 Task: Insert the diagram relationship with color pink.
Action: Mouse moved to (99, 53)
Screenshot: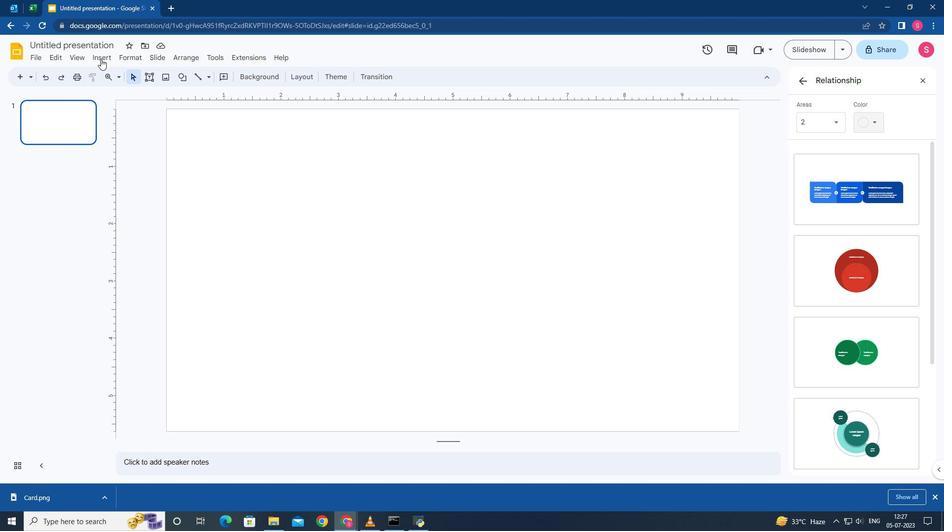 
Action: Mouse pressed left at (99, 53)
Screenshot: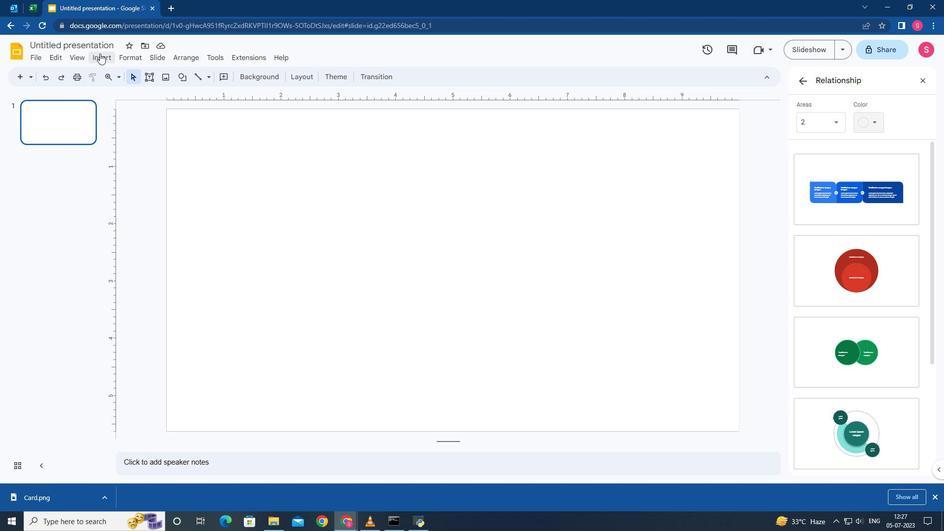 
Action: Mouse moved to (143, 183)
Screenshot: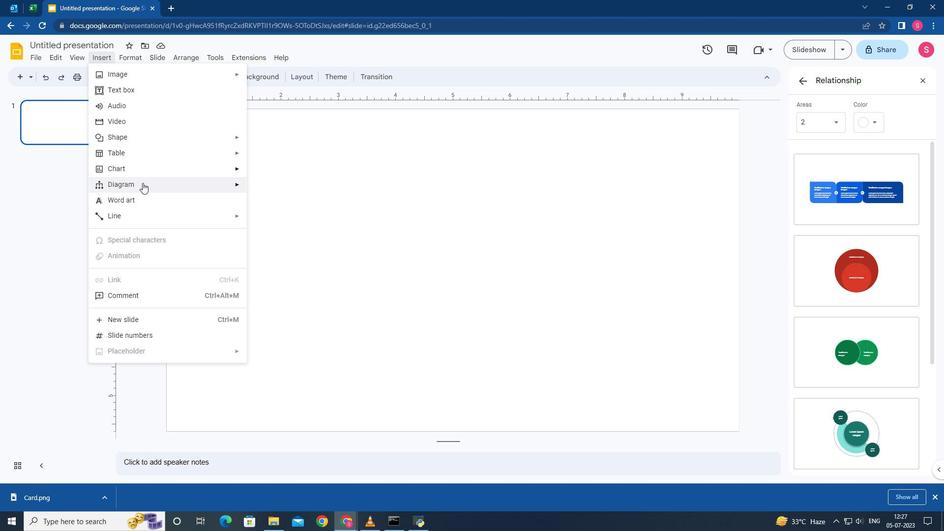 
Action: Mouse pressed left at (143, 183)
Screenshot: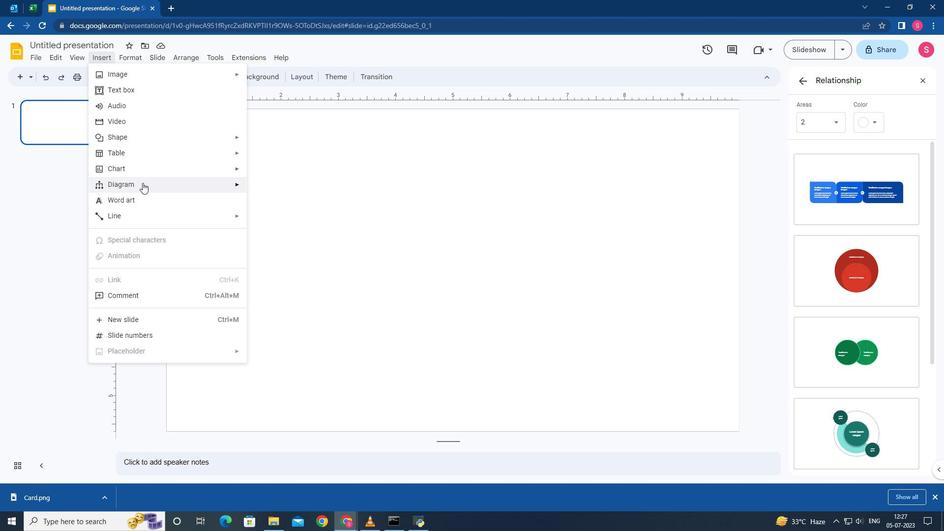 
Action: Mouse moved to (282, 251)
Screenshot: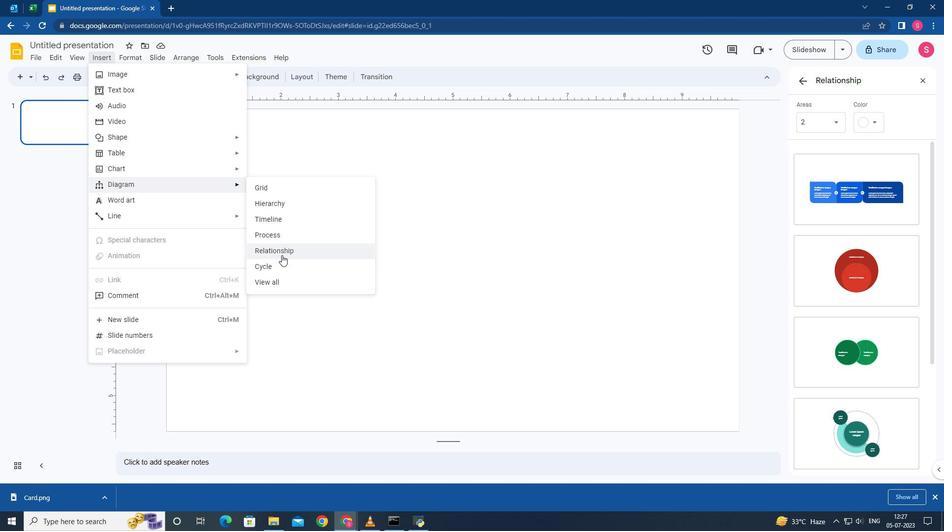 
Action: Mouse pressed left at (282, 251)
Screenshot: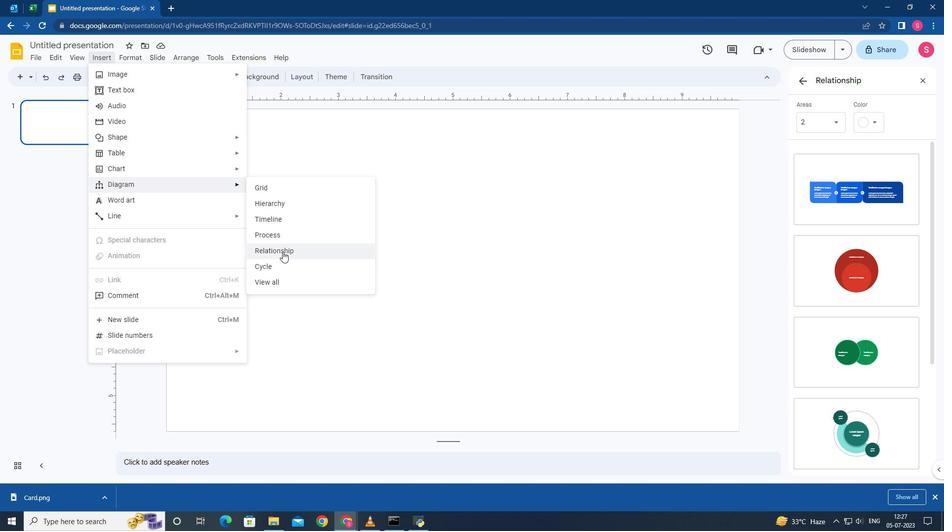 
Action: Mouse moved to (872, 120)
Screenshot: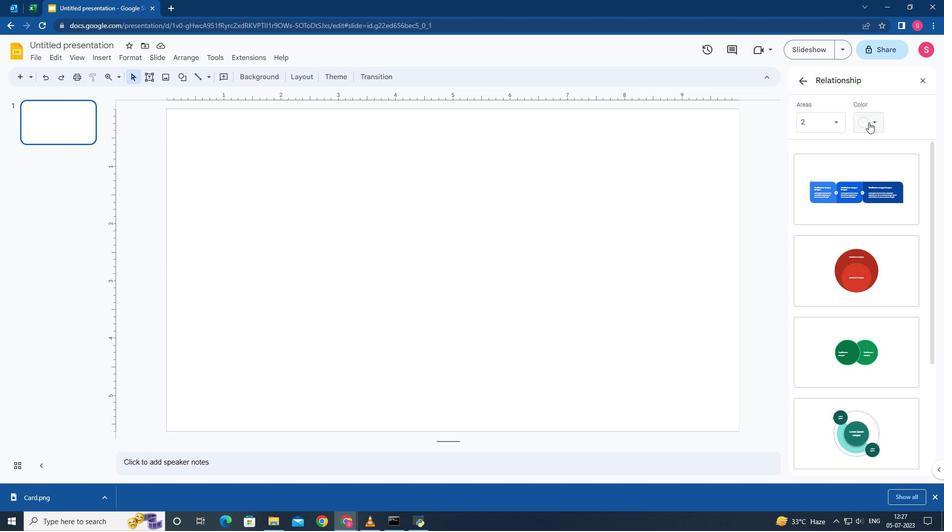 
Action: Mouse pressed left at (872, 120)
Screenshot: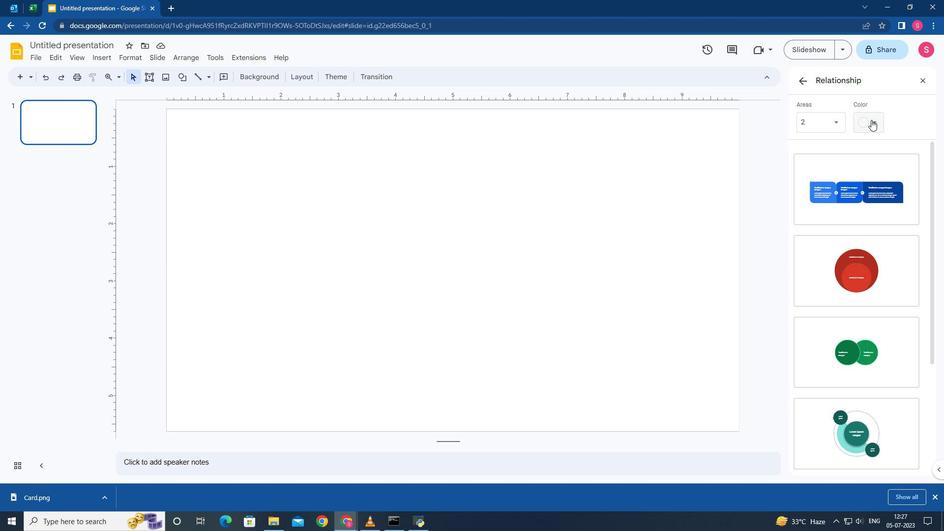
Action: Mouse moved to (918, 159)
Screenshot: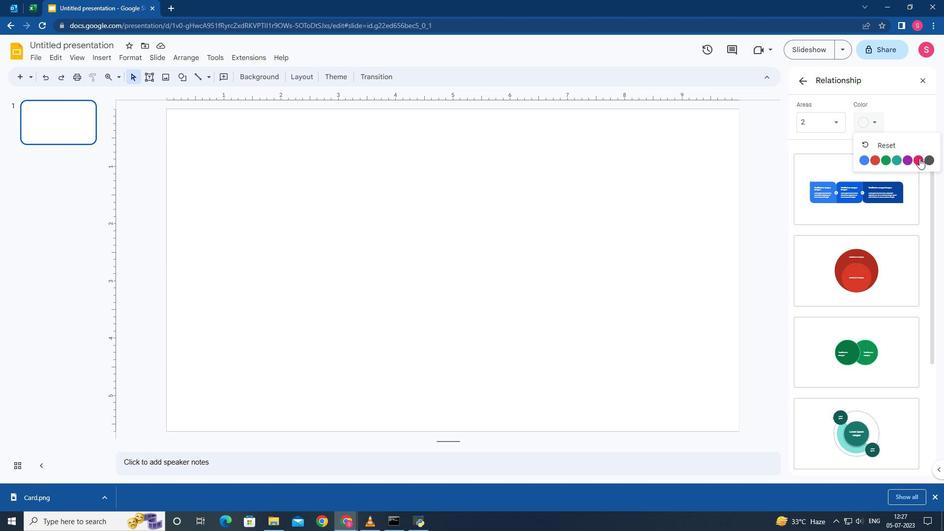 
Action: Mouse pressed left at (918, 159)
Screenshot: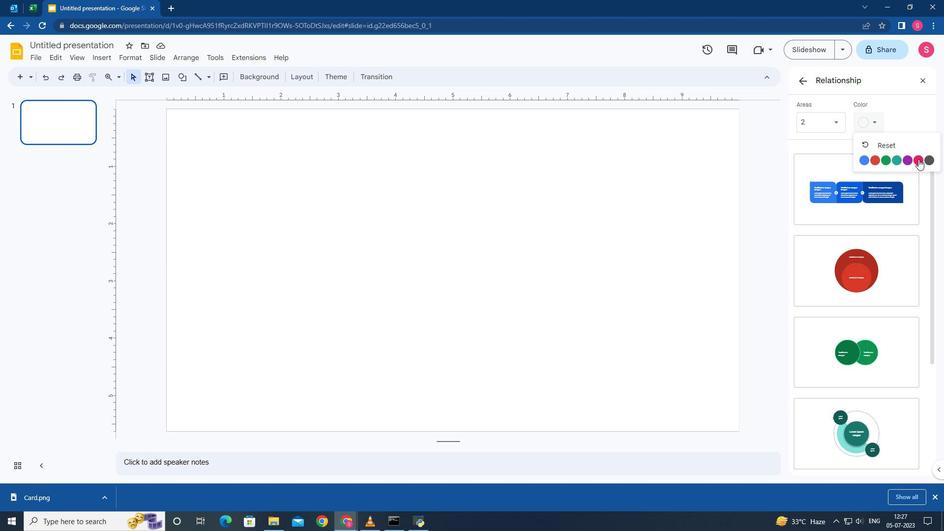 
Action: Mouse moved to (867, 258)
Screenshot: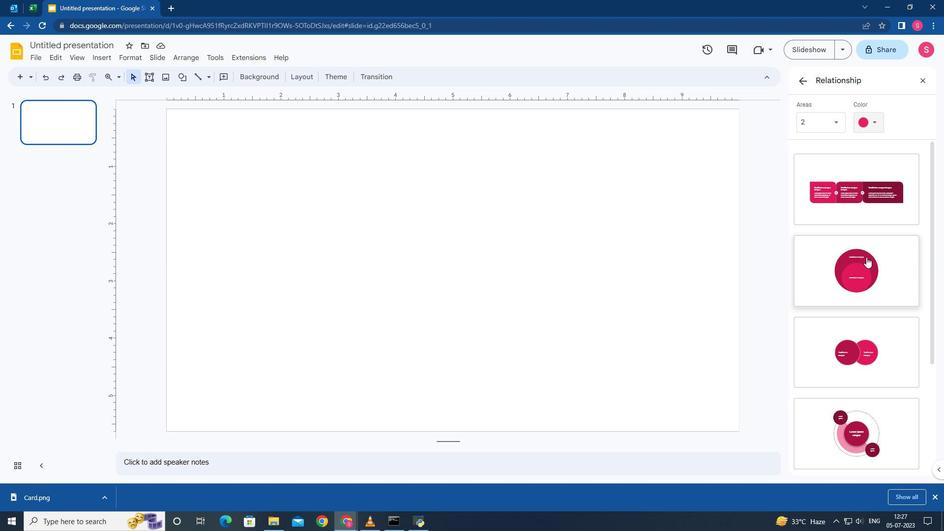 
Action: Mouse pressed left at (867, 258)
Screenshot: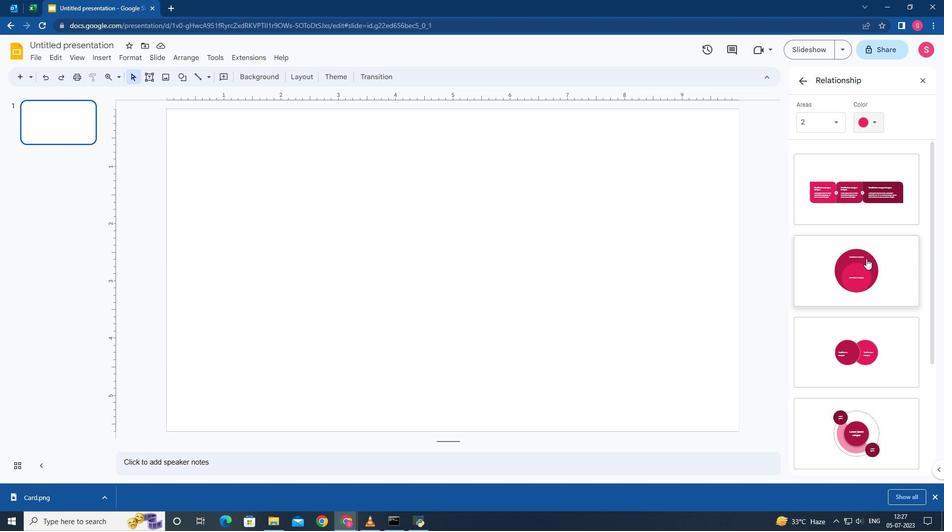 
Action: Mouse moved to (405, 342)
Screenshot: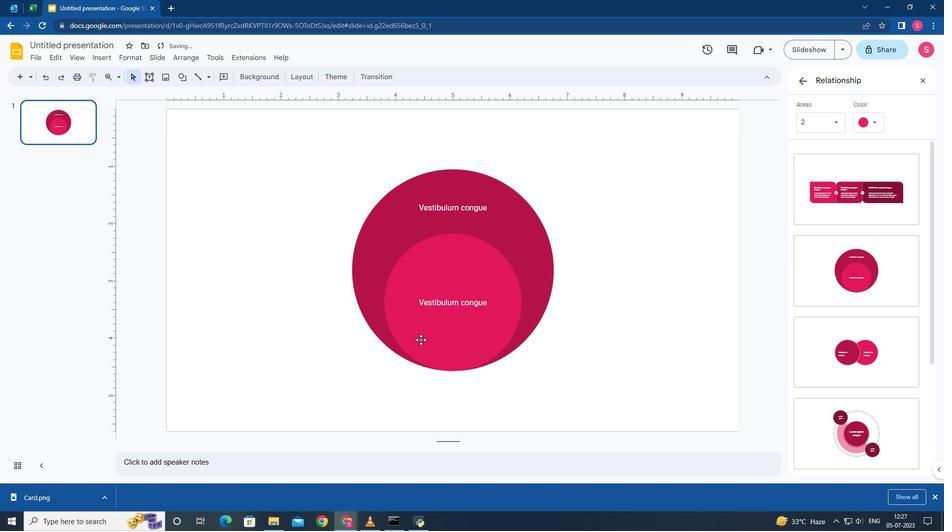 
